 Task: Create a due date automation trigger when advanced on, 2 hours after a card is due add basic without the yellow label.
Action: Mouse moved to (967, 288)
Screenshot: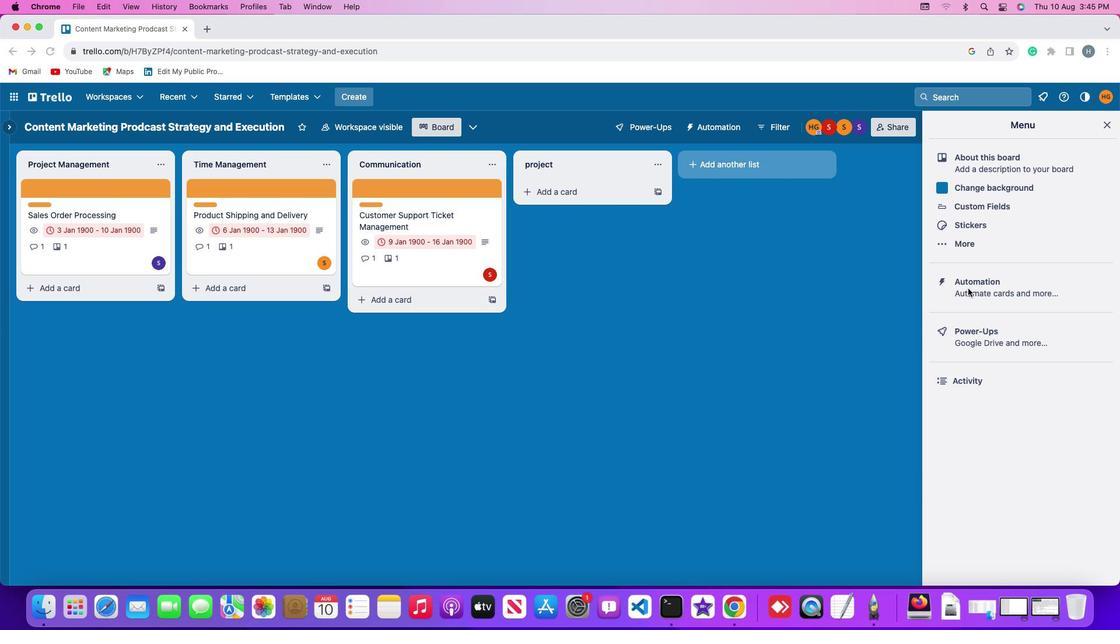 
Action: Mouse pressed left at (967, 288)
Screenshot: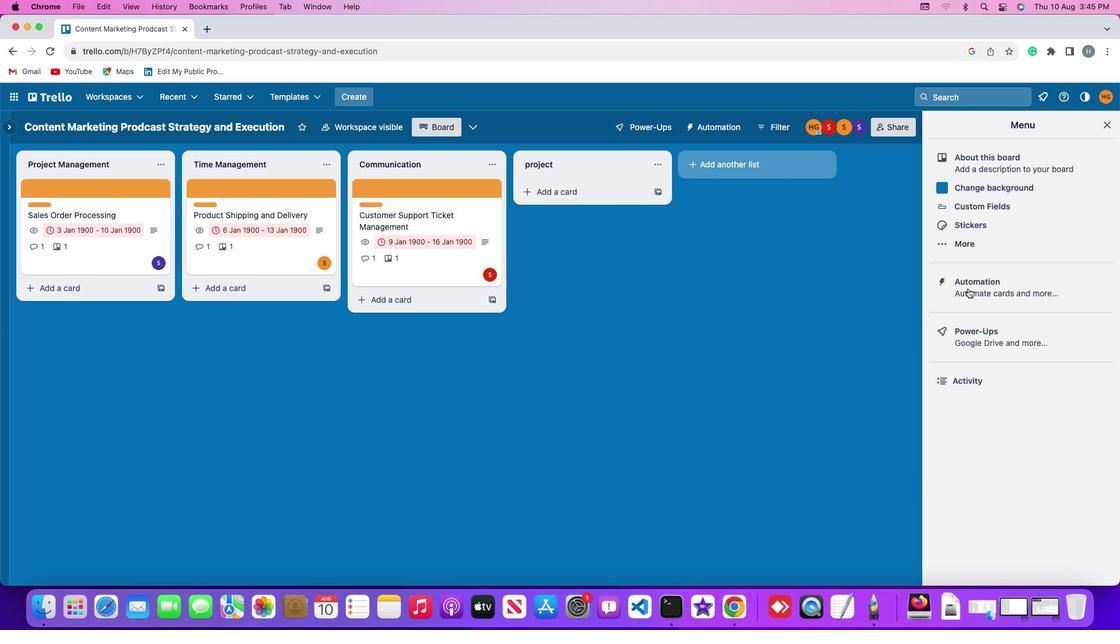 
Action: Mouse pressed left at (967, 288)
Screenshot: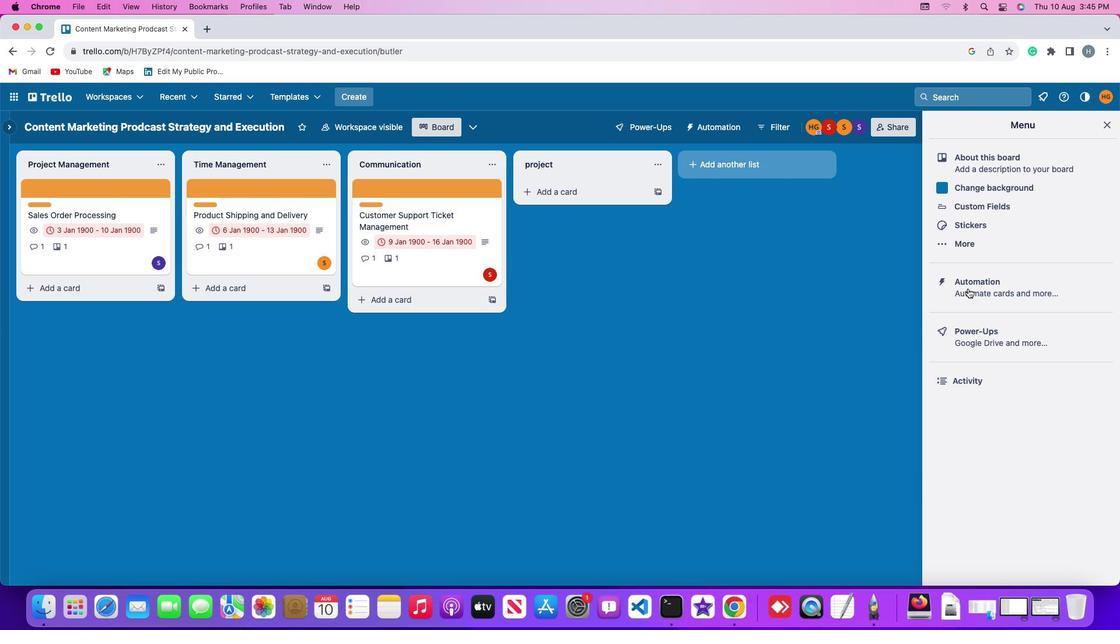 
Action: Mouse moved to (75, 275)
Screenshot: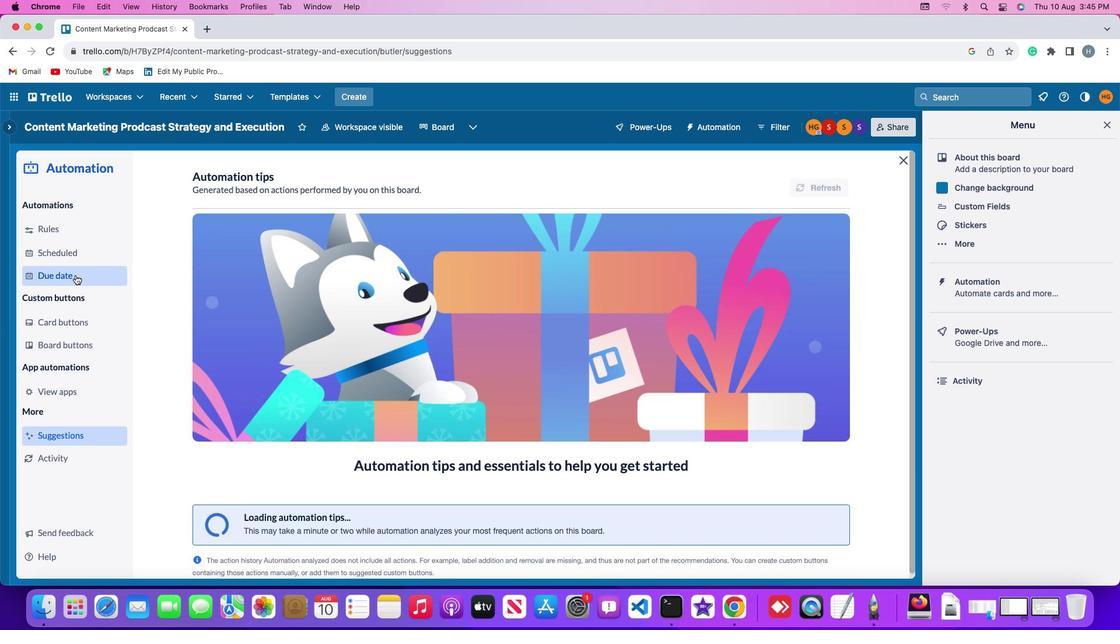 
Action: Mouse pressed left at (75, 275)
Screenshot: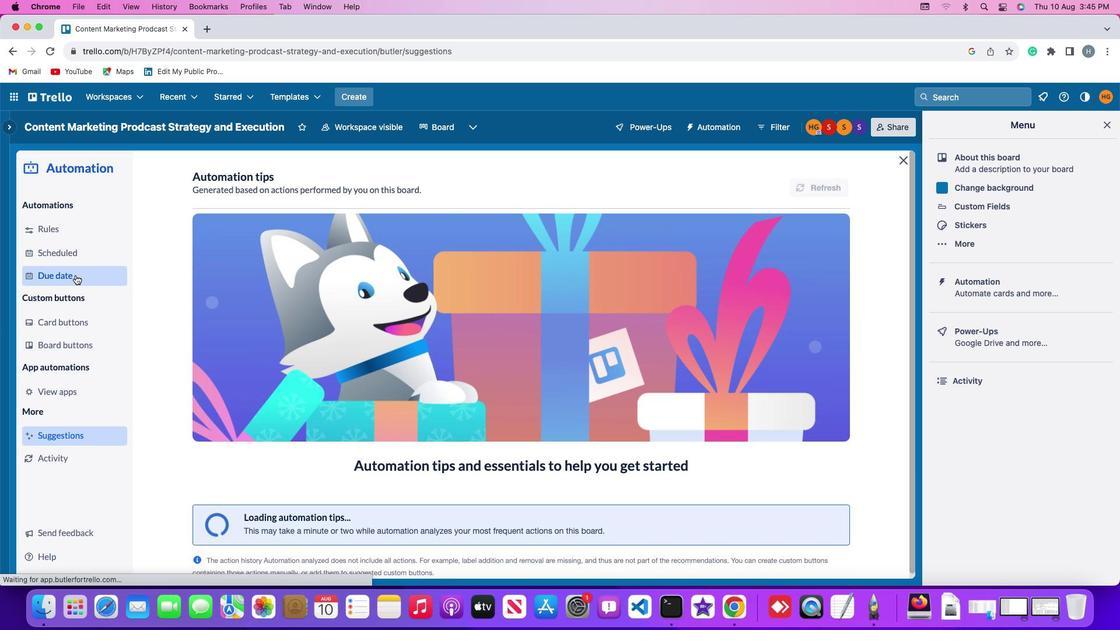 
Action: Mouse moved to (778, 179)
Screenshot: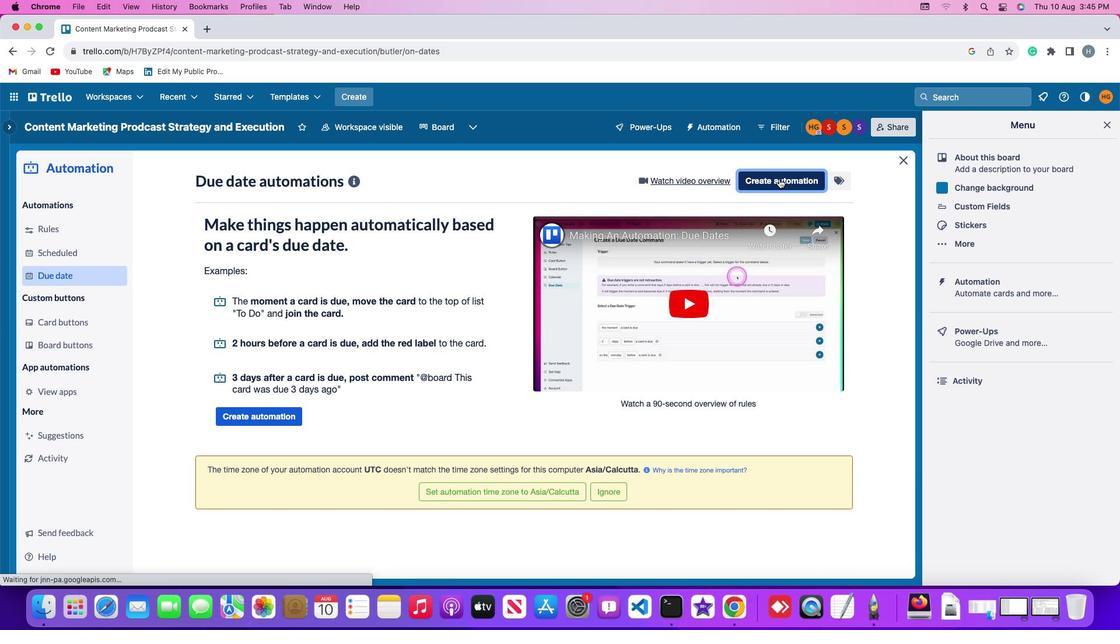 
Action: Mouse pressed left at (778, 179)
Screenshot: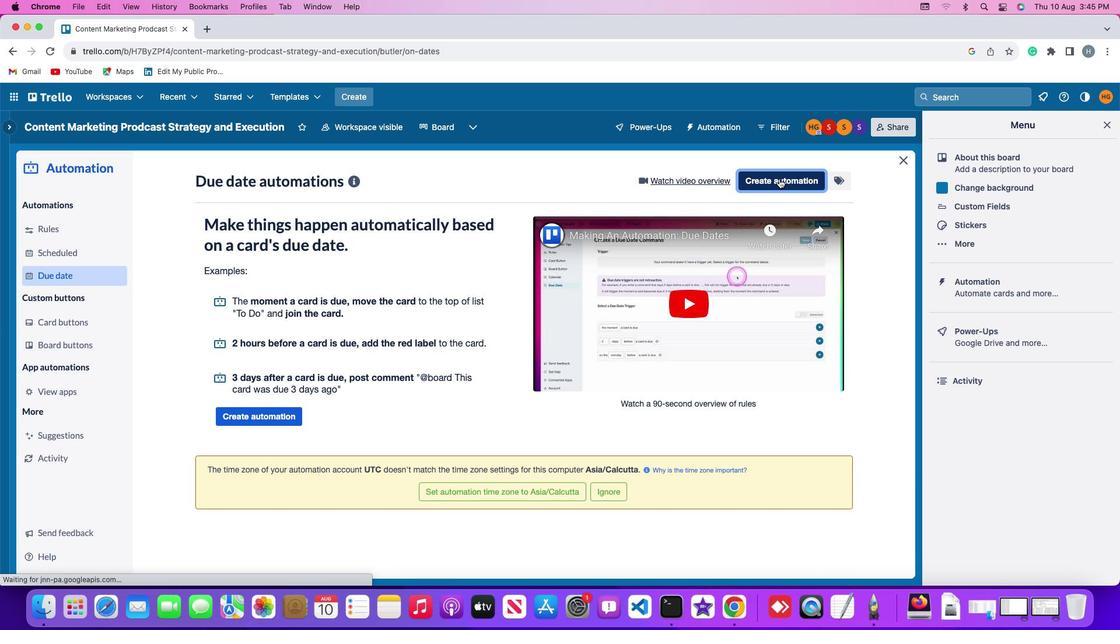 
Action: Mouse moved to (267, 291)
Screenshot: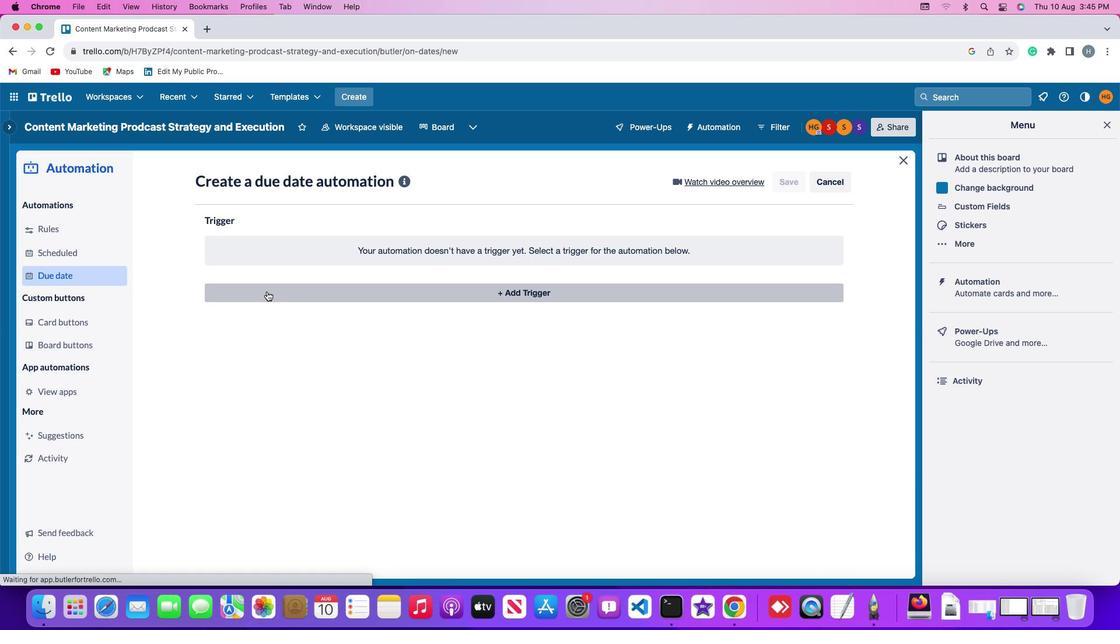 
Action: Mouse pressed left at (267, 291)
Screenshot: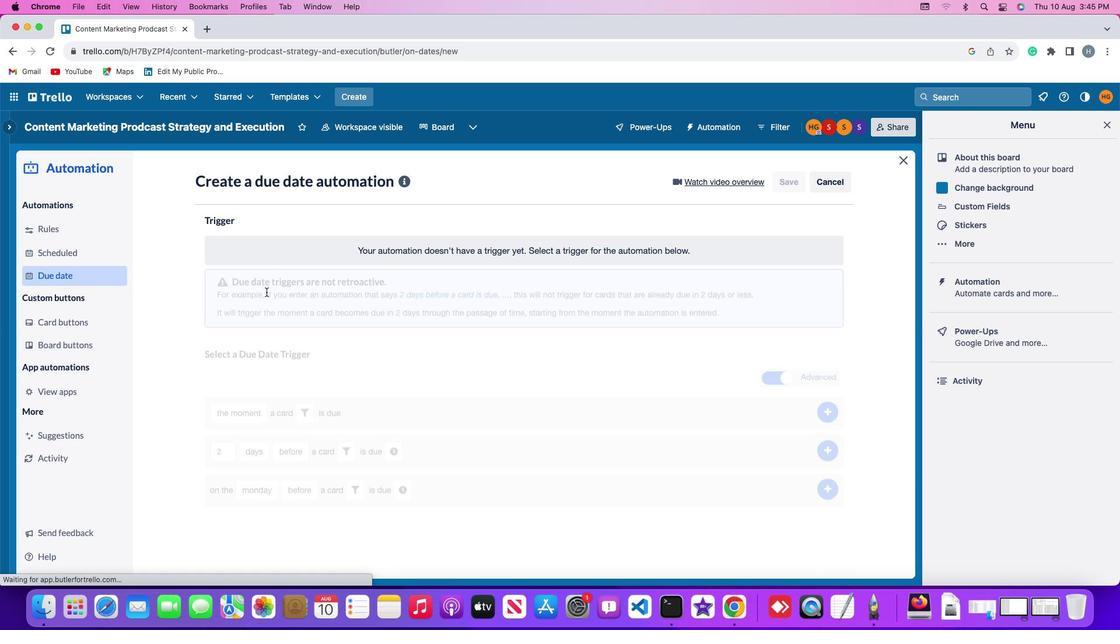 
Action: Mouse moved to (229, 470)
Screenshot: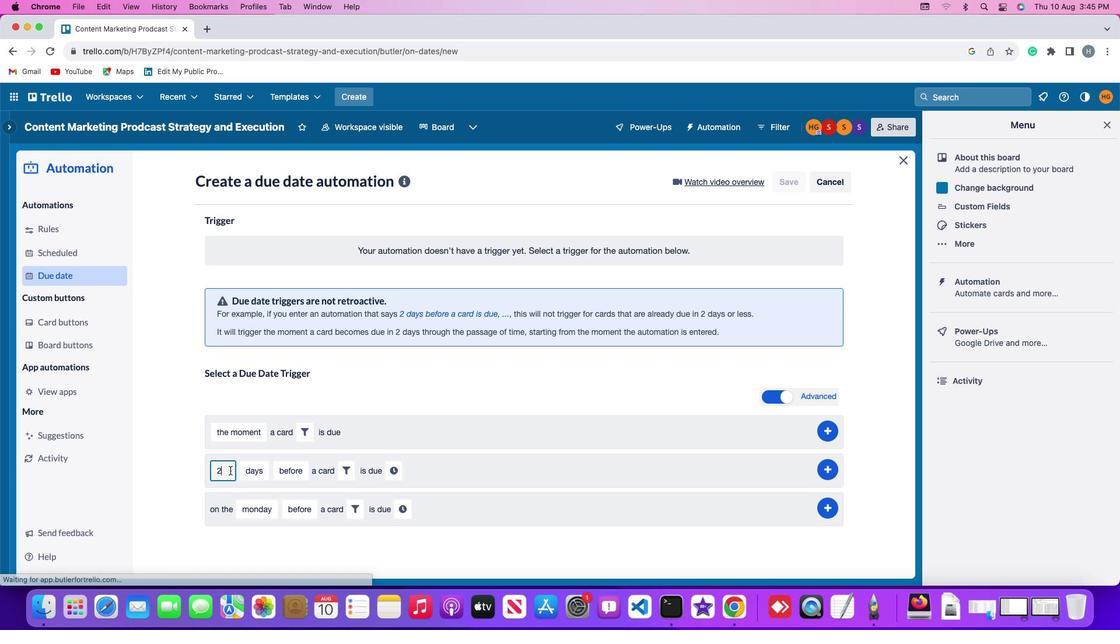 
Action: Mouse pressed left at (229, 470)
Screenshot: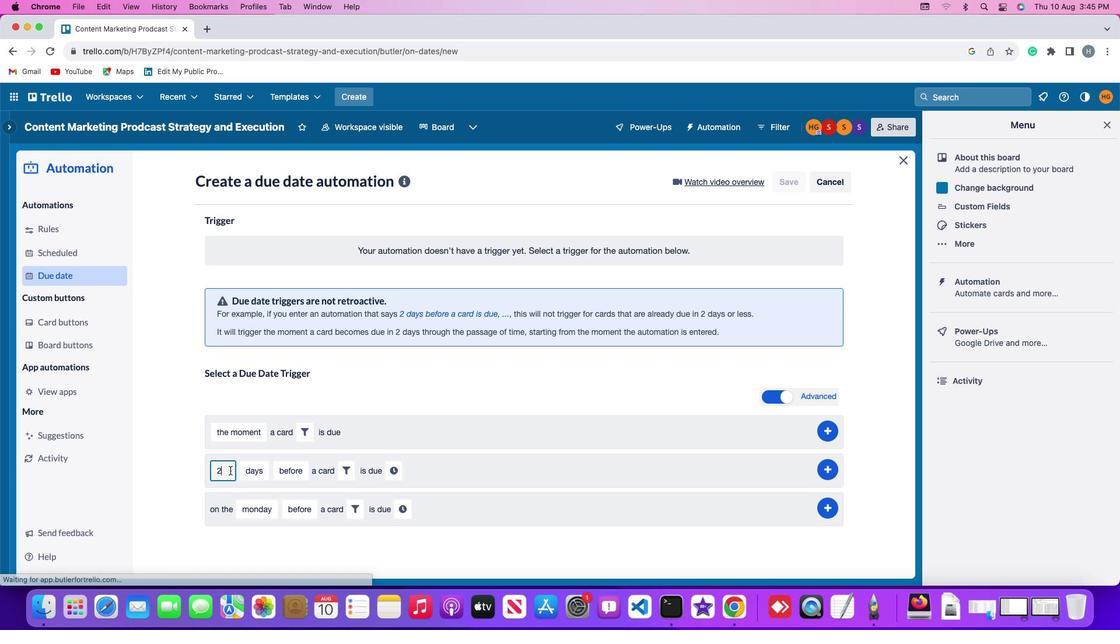 
Action: Mouse moved to (229, 470)
Screenshot: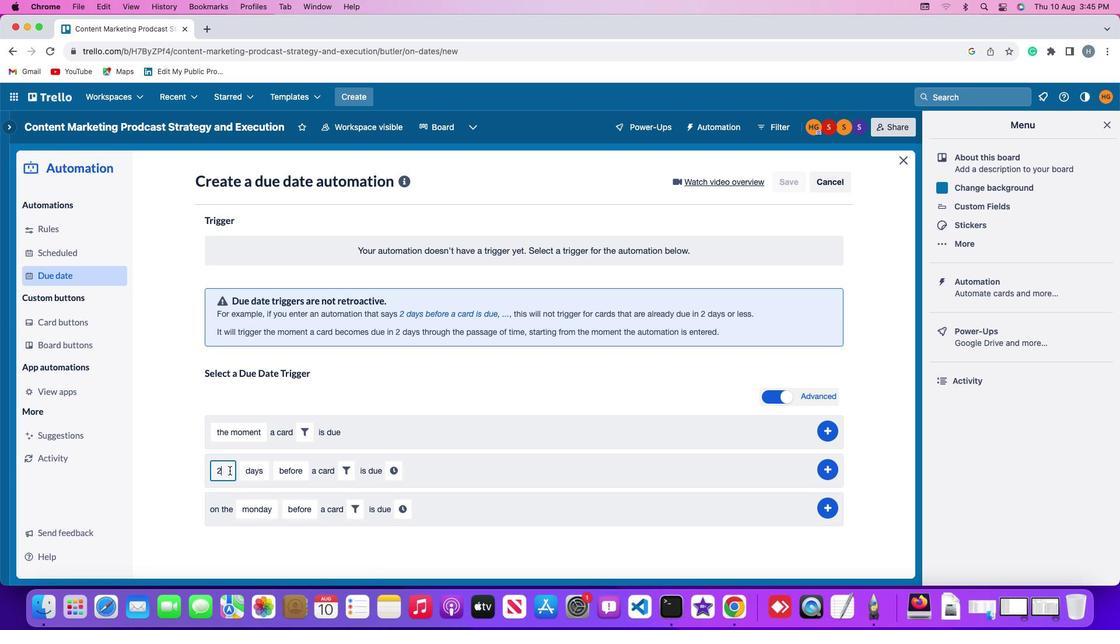 
Action: Key pressed Key.backspace
Screenshot: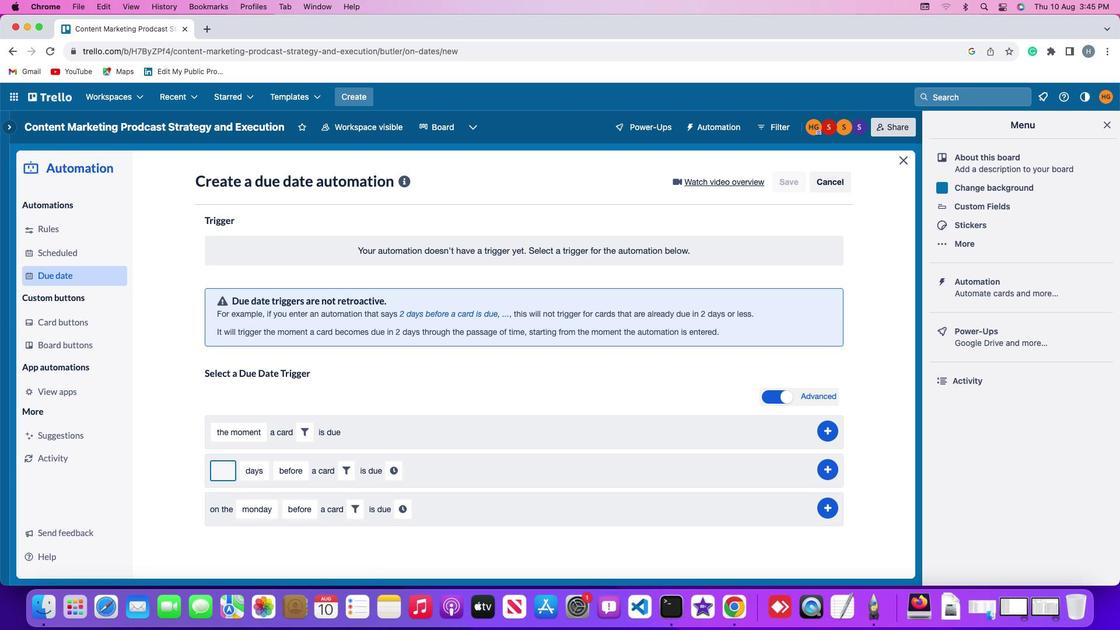 
Action: Mouse moved to (230, 470)
Screenshot: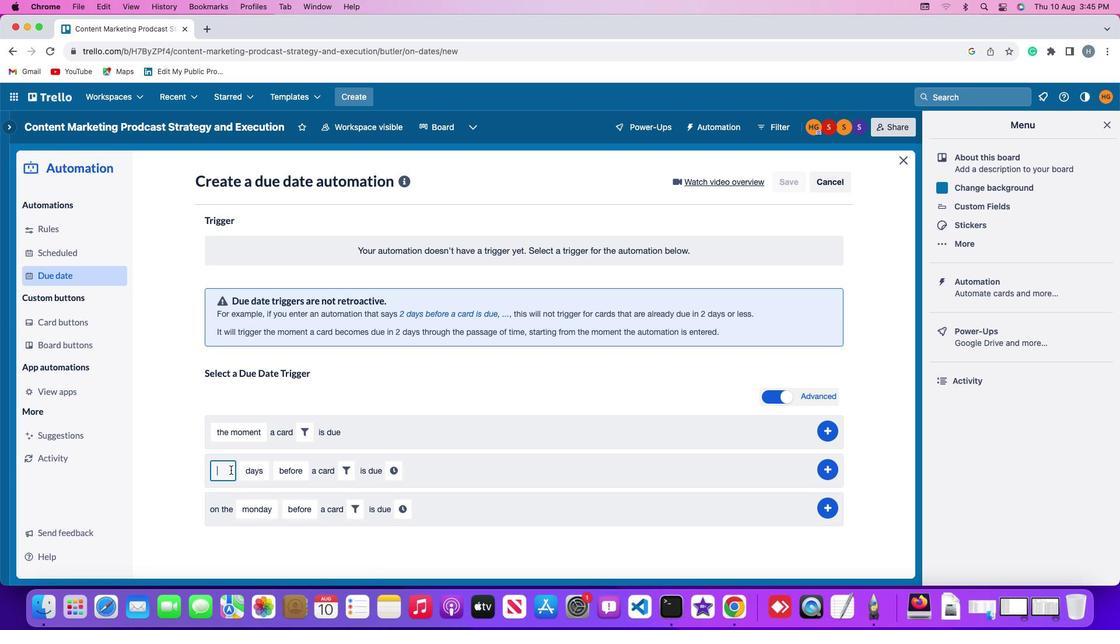 
Action: Key pressed '2'
Screenshot: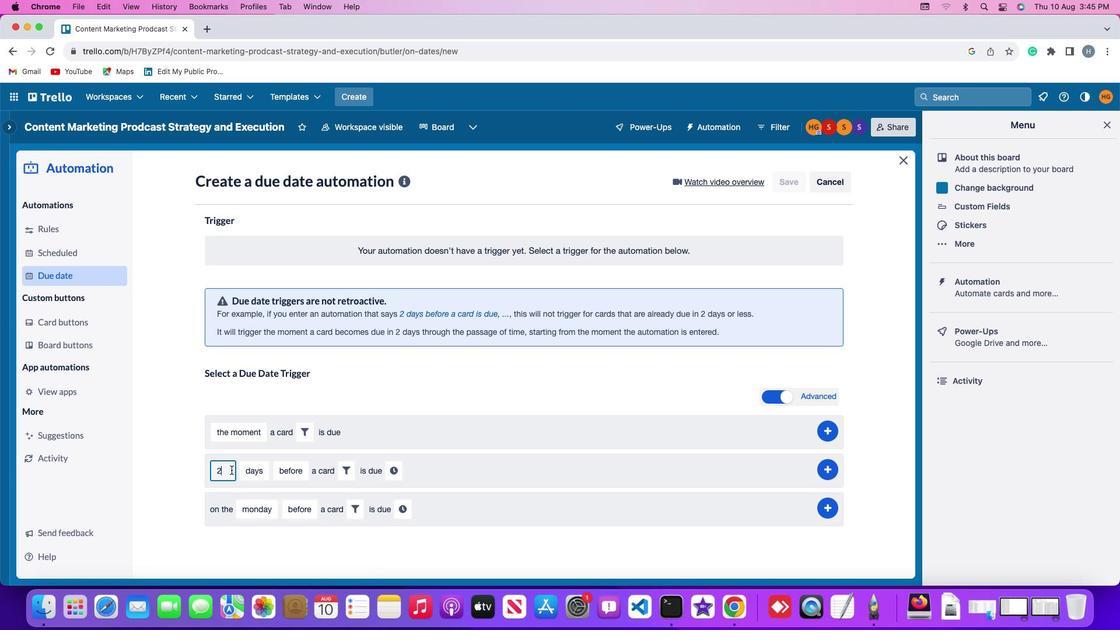 
Action: Mouse moved to (253, 470)
Screenshot: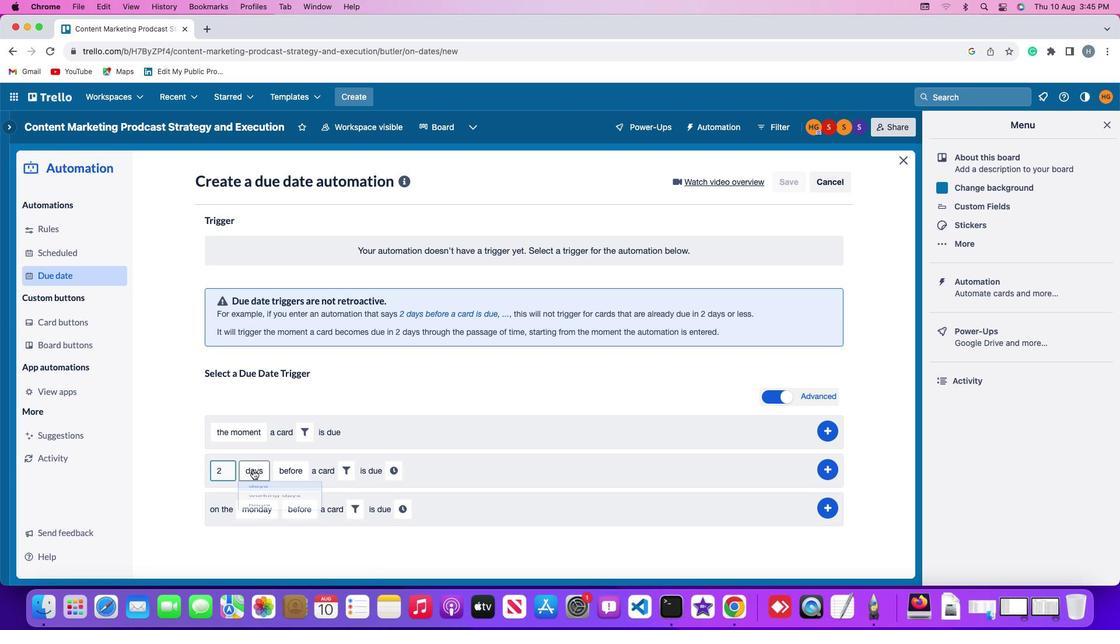
Action: Mouse pressed left at (253, 470)
Screenshot: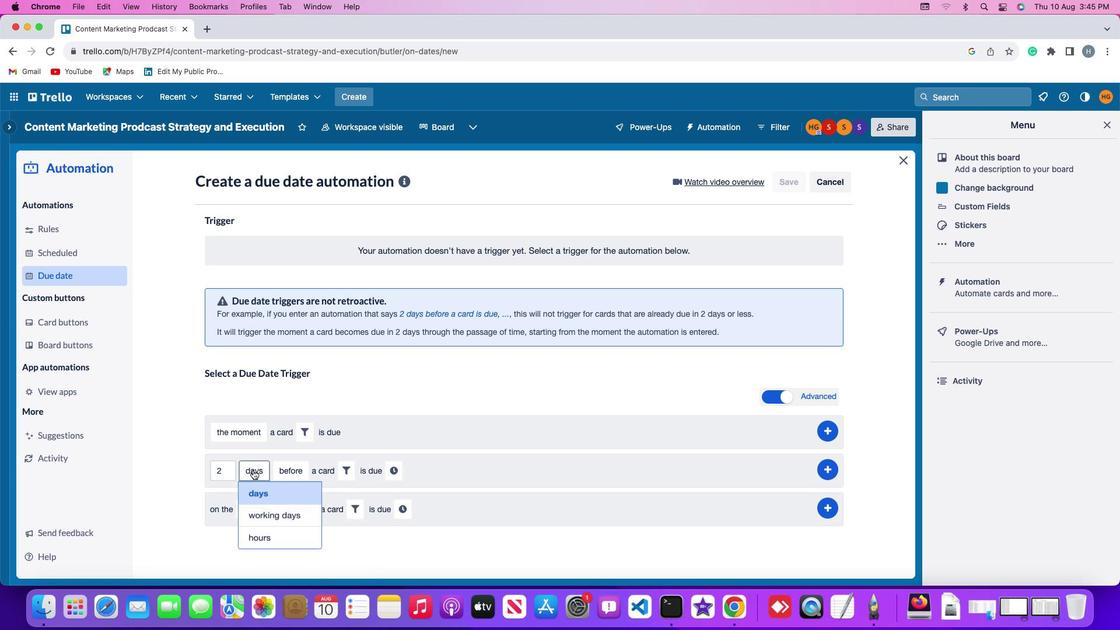 
Action: Mouse moved to (259, 533)
Screenshot: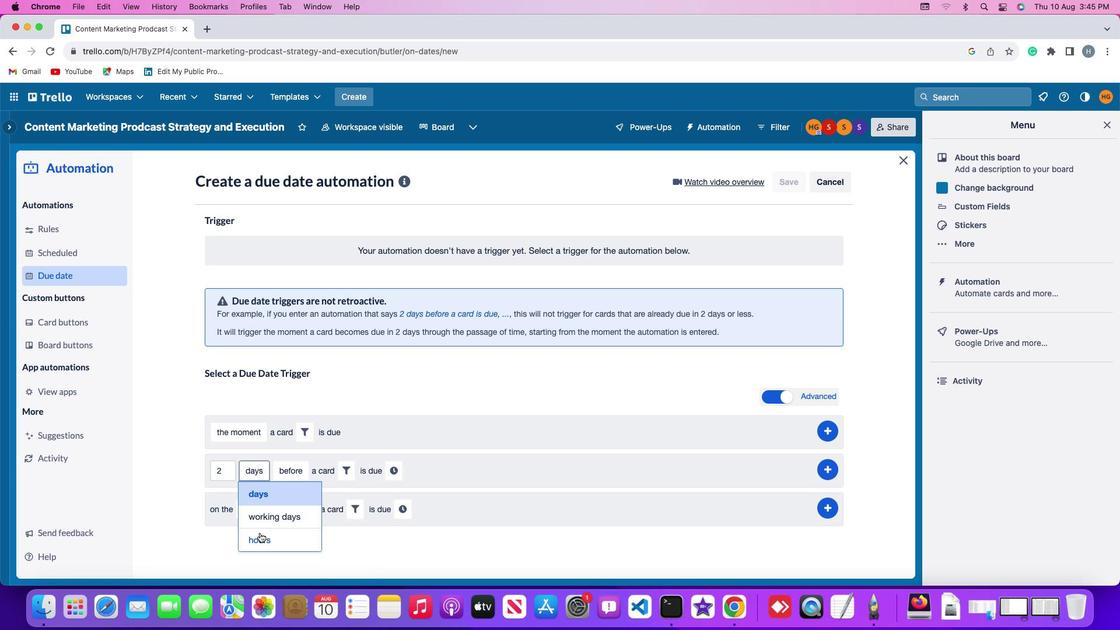 
Action: Mouse pressed left at (259, 533)
Screenshot: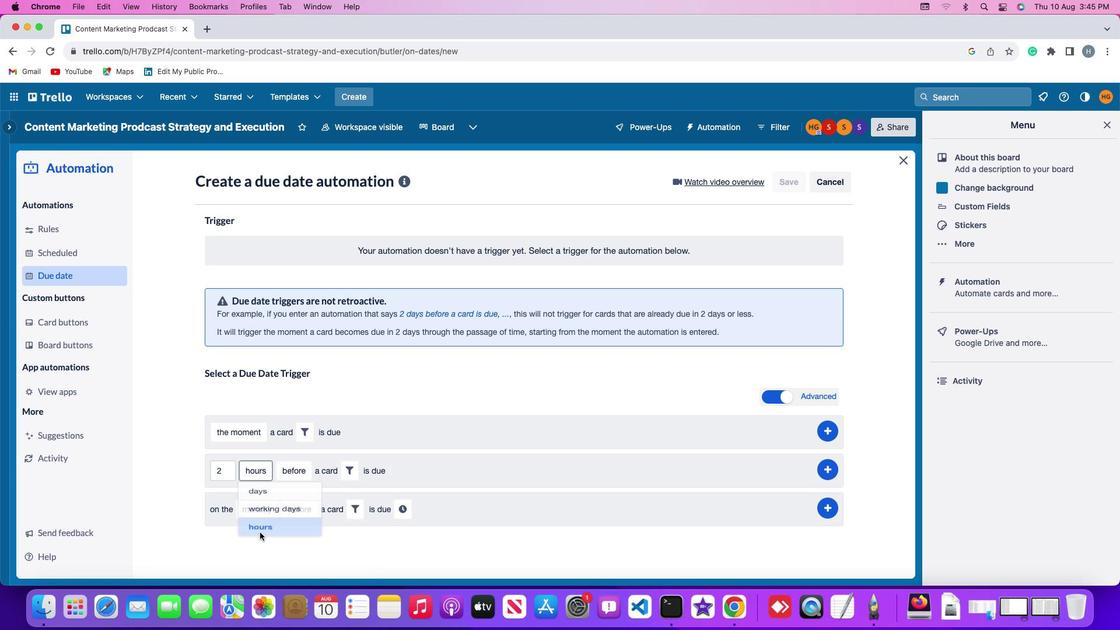 
Action: Mouse moved to (293, 464)
Screenshot: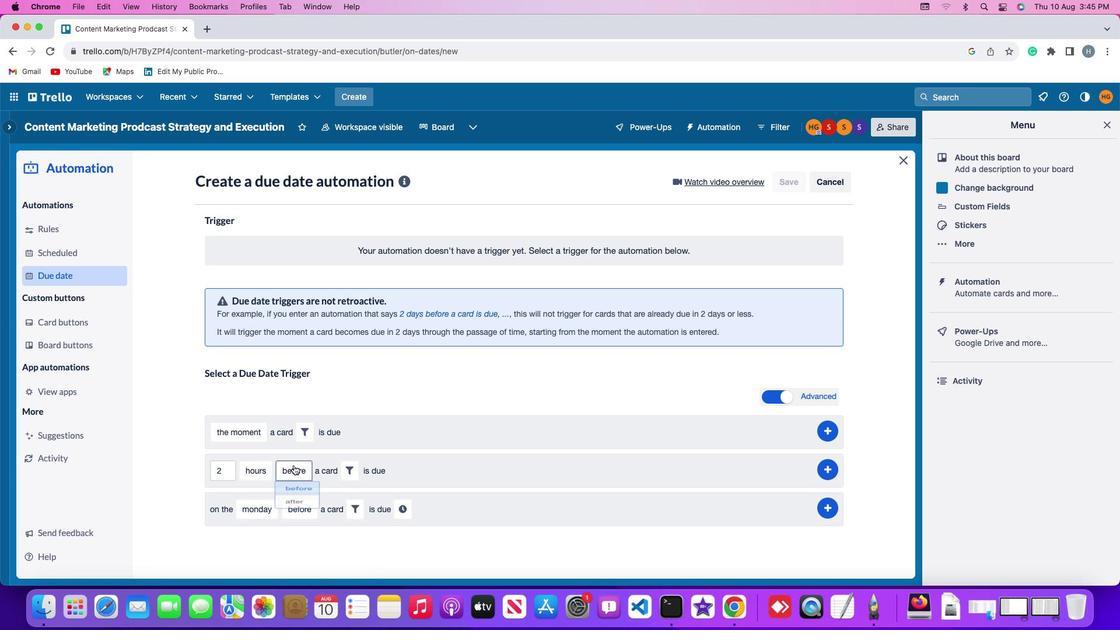 
Action: Mouse pressed left at (293, 464)
Screenshot: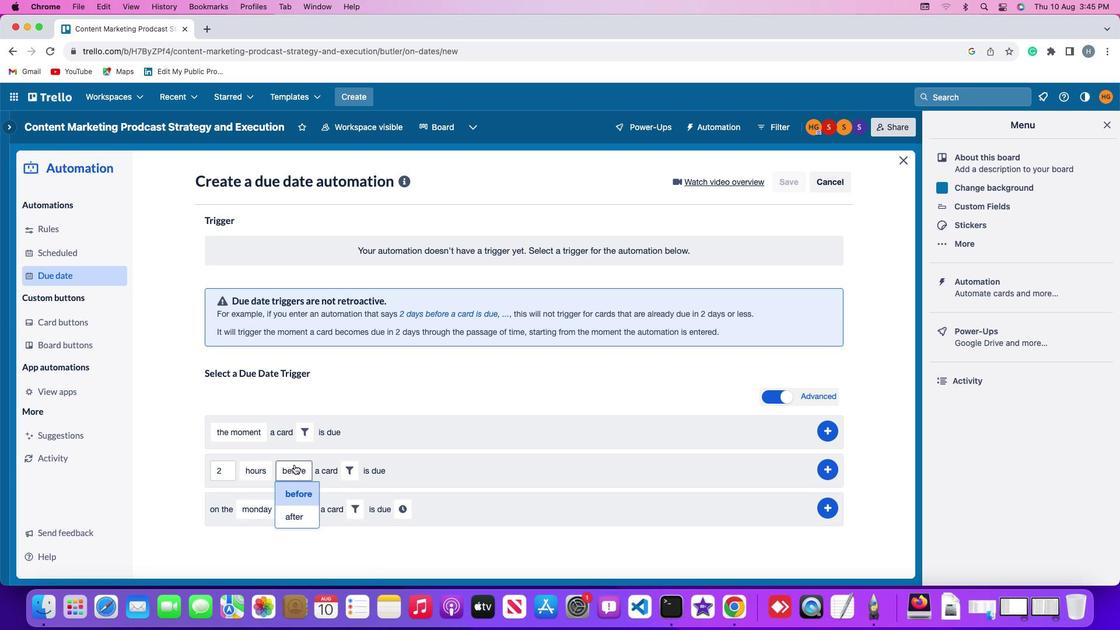 
Action: Mouse moved to (290, 509)
Screenshot: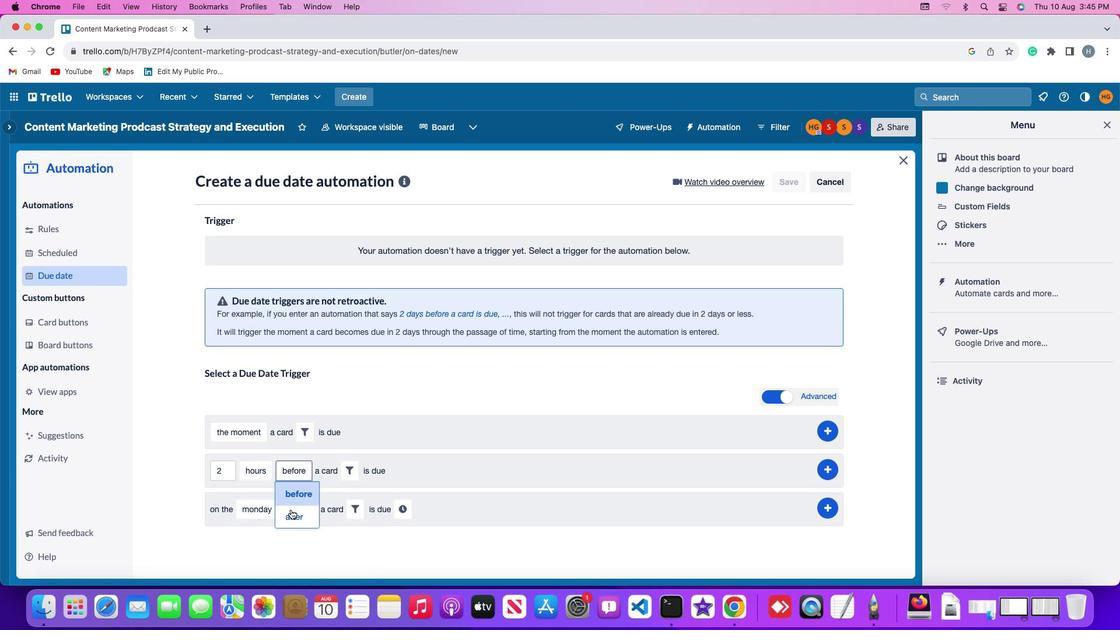 
Action: Mouse pressed left at (290, 509)
Screenshot: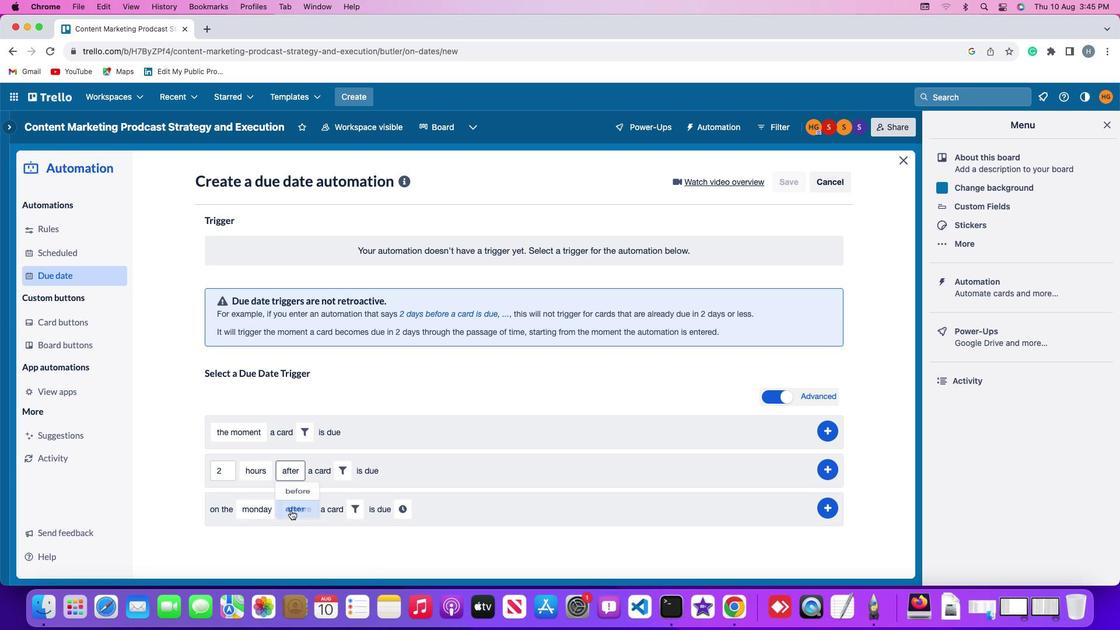
Action: Mouse moved to (343, 474)
Screenshot: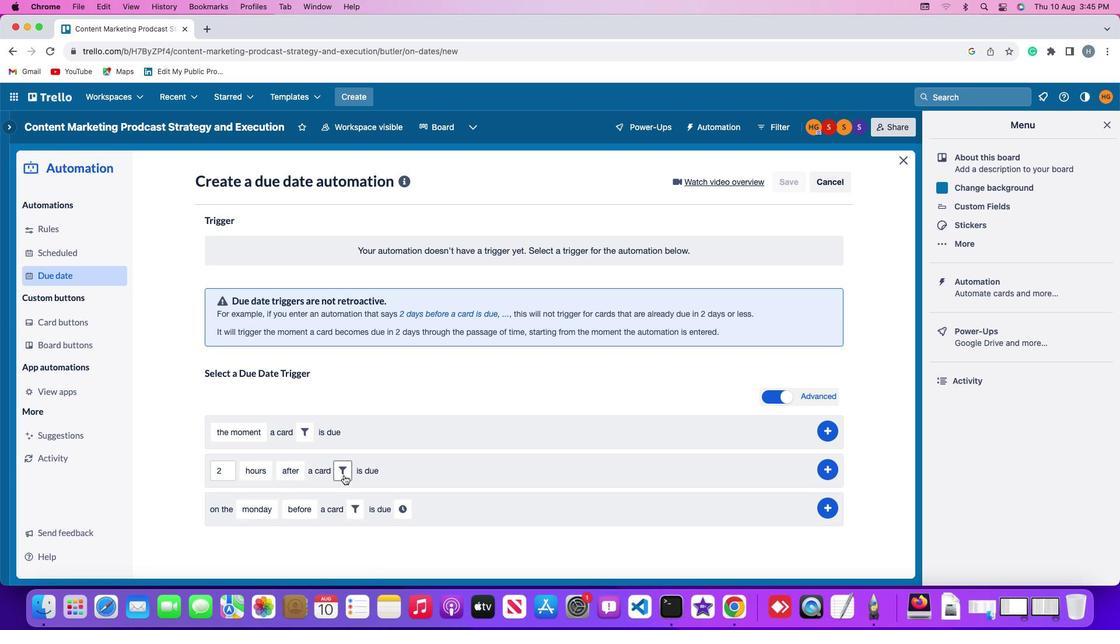 
Action: Mouse pressed left at (343, 474)
Screenshot: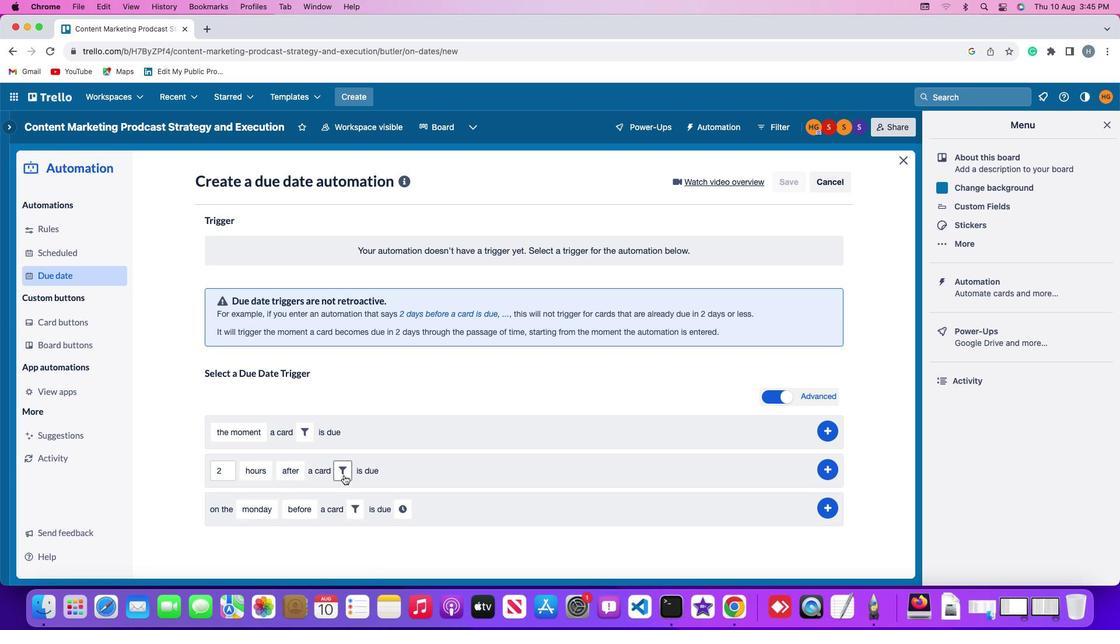 
Action: Mouse moved to (287, 554)
Screenshot: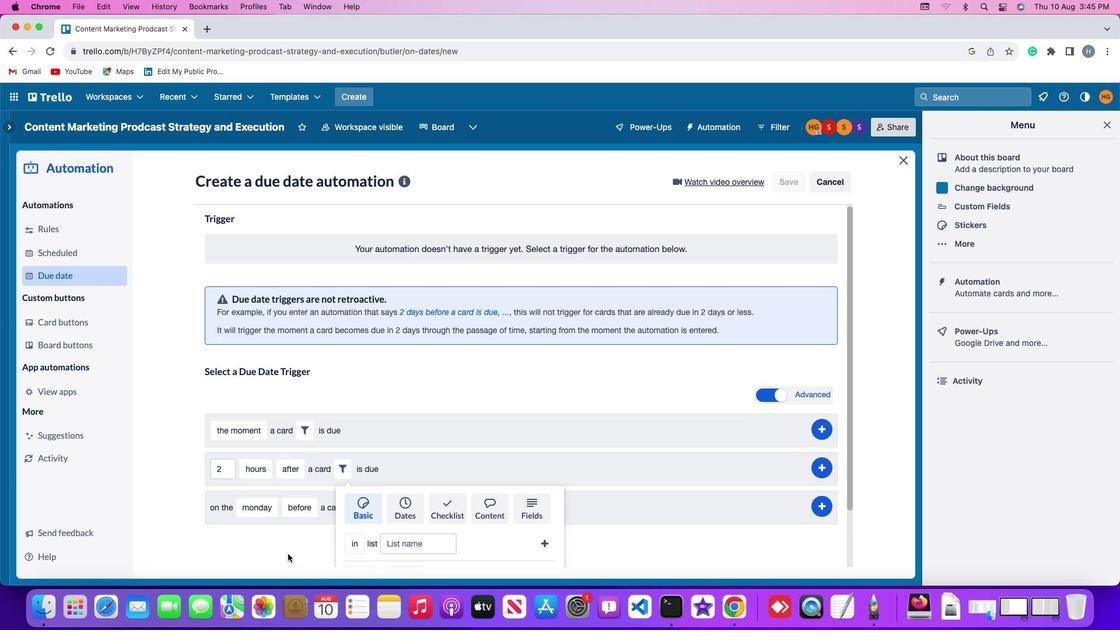 
Action: Mouse scrolled (287, 554) with delta (0, 0)
Screenshot: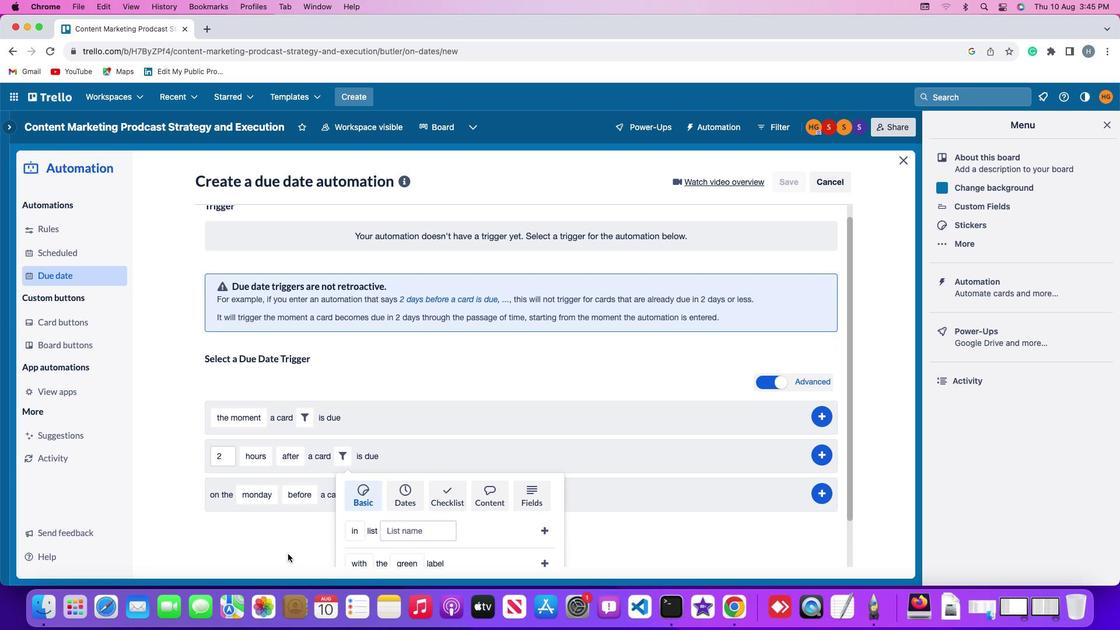 
Action: Mouse moved to (287, 553)
Screenshot: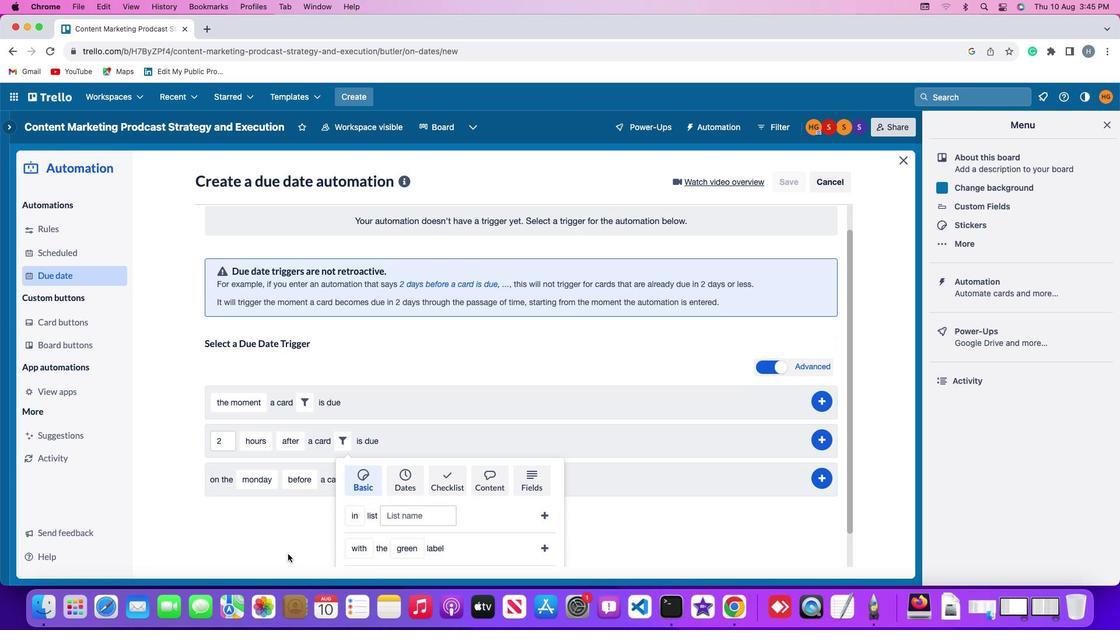 
Action: Mouse scrolled (287, 553) with delta (0, 0)
Screenshot: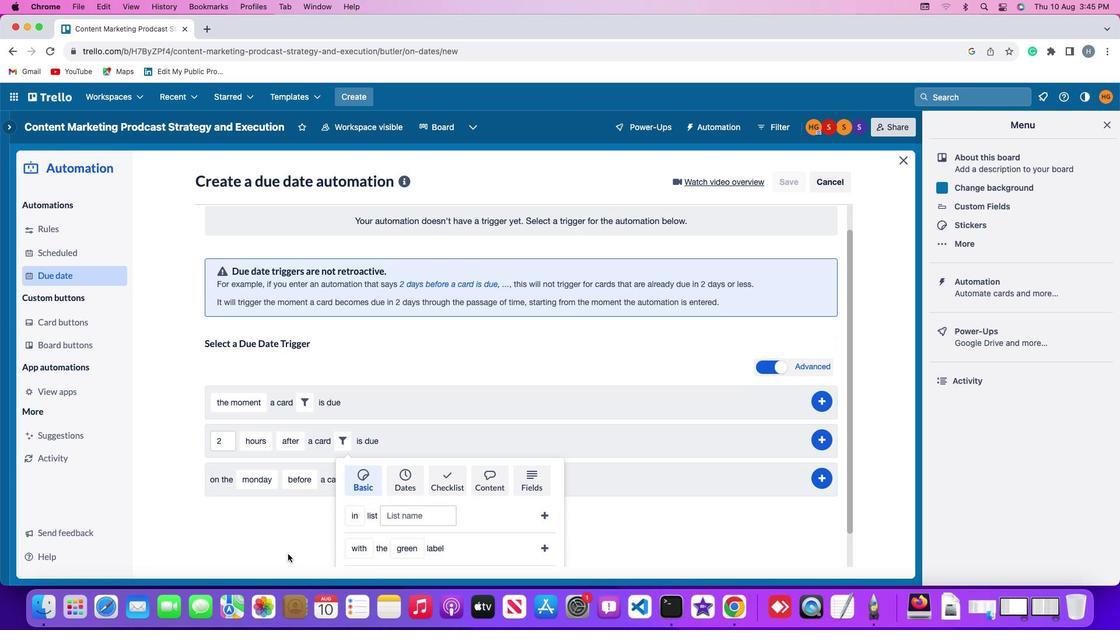 
Action: Mouse scrolled (287, 553) with delta (0, -1)
Screenshot: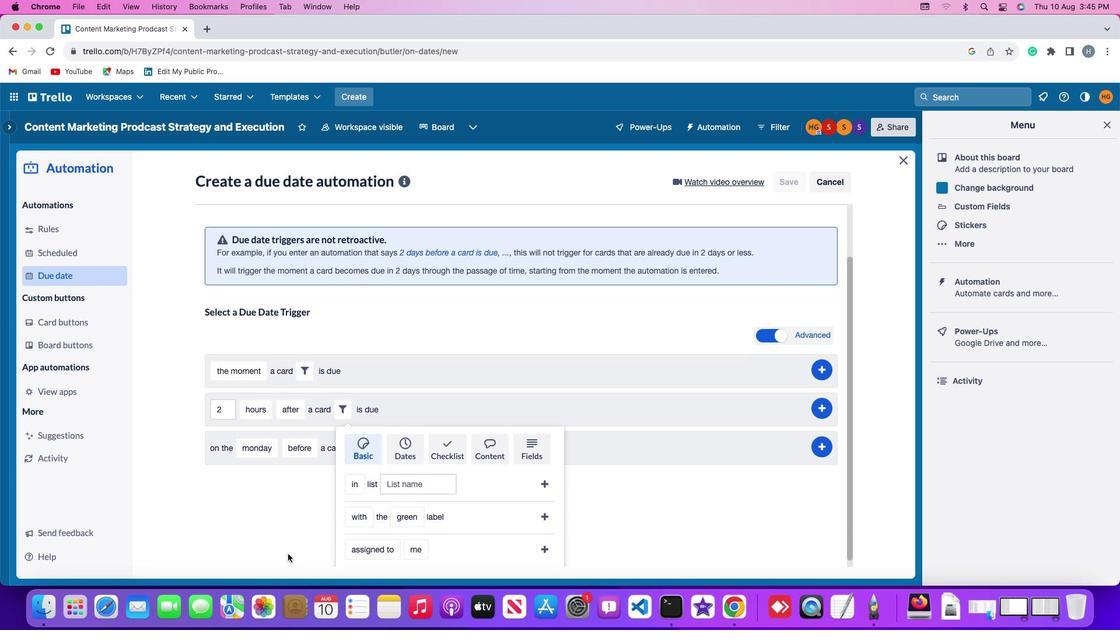 
Action: Mouse moved to (349, 519)
Screenshot: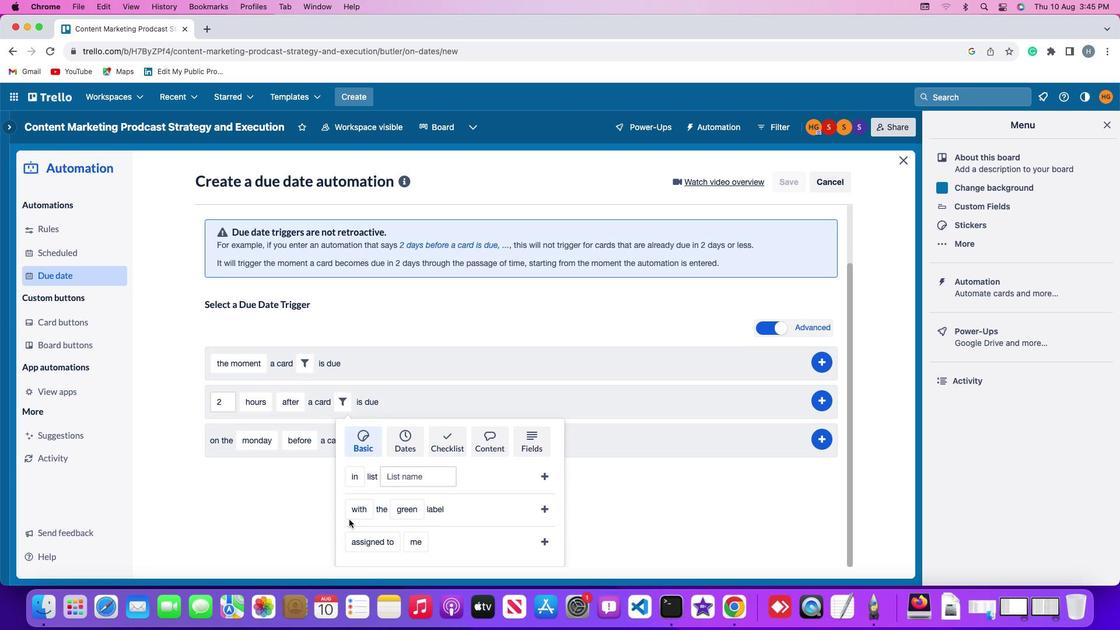 
Action: Mouse pressed left at (349, 519)
Screenshot: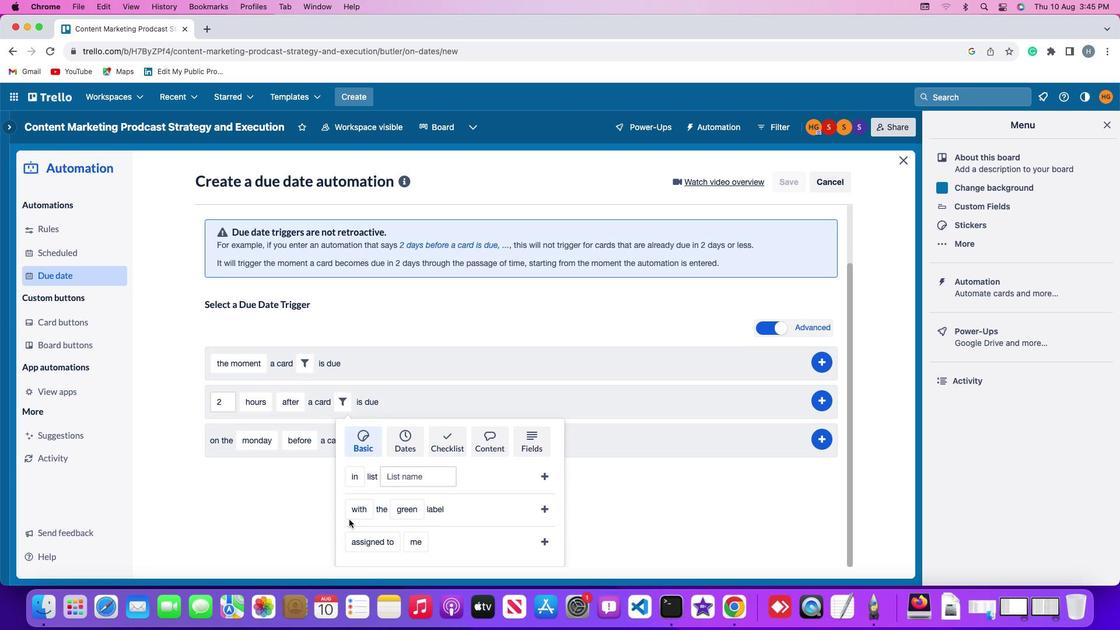 
Action: Mouse moved to (359, 508)
Screenshot: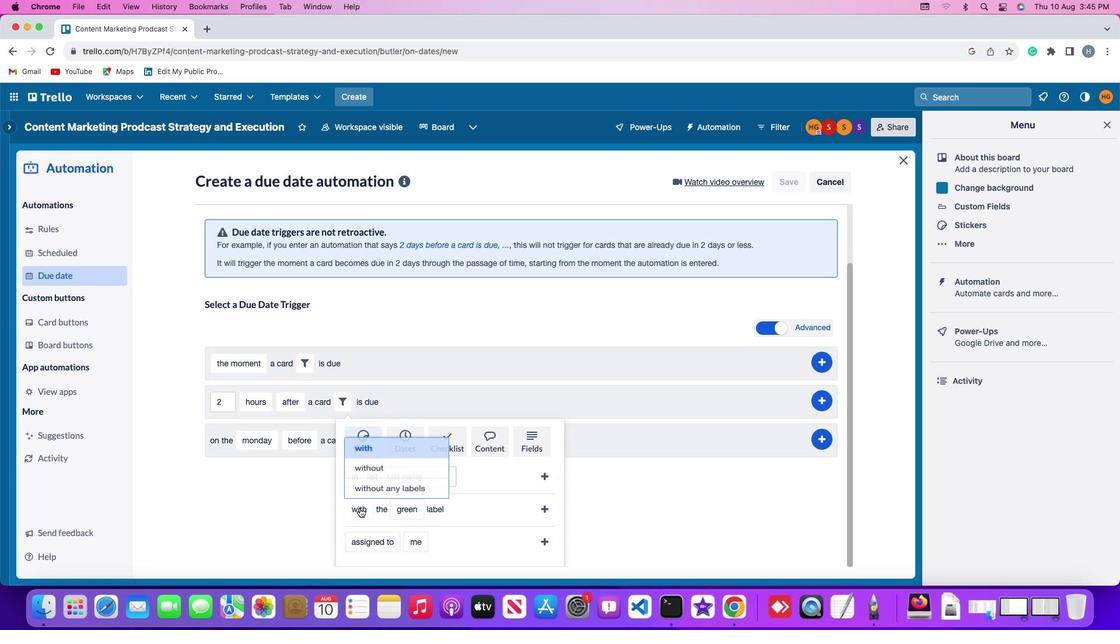 
Action: Mouse pressed left at (359, 508)
Screenshot: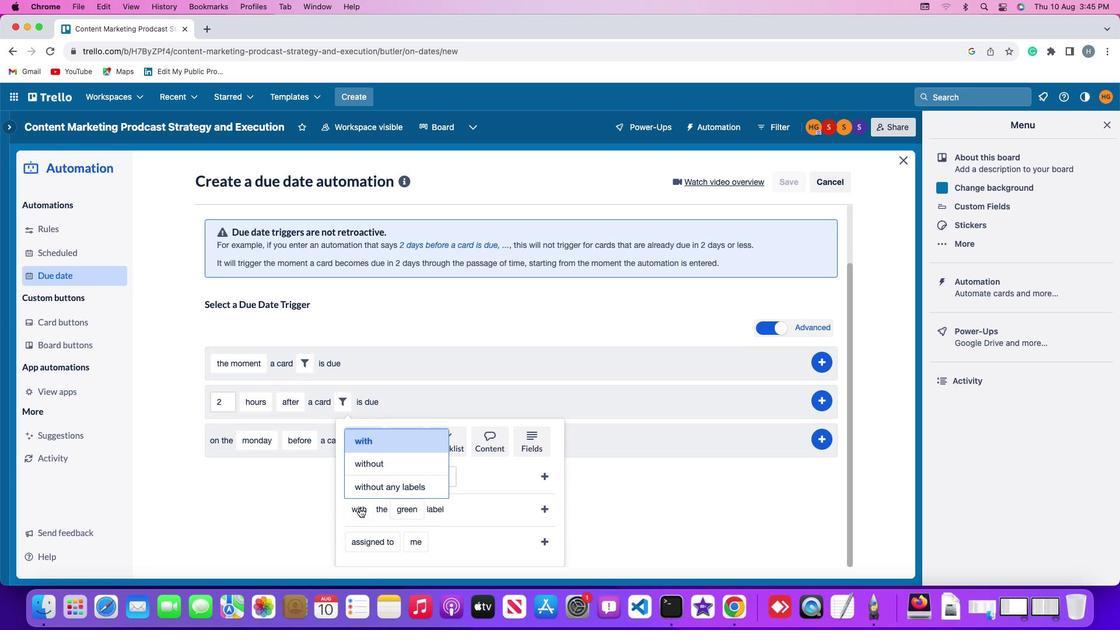 
Action: Mouse moved to (369, 467)
Screenshot: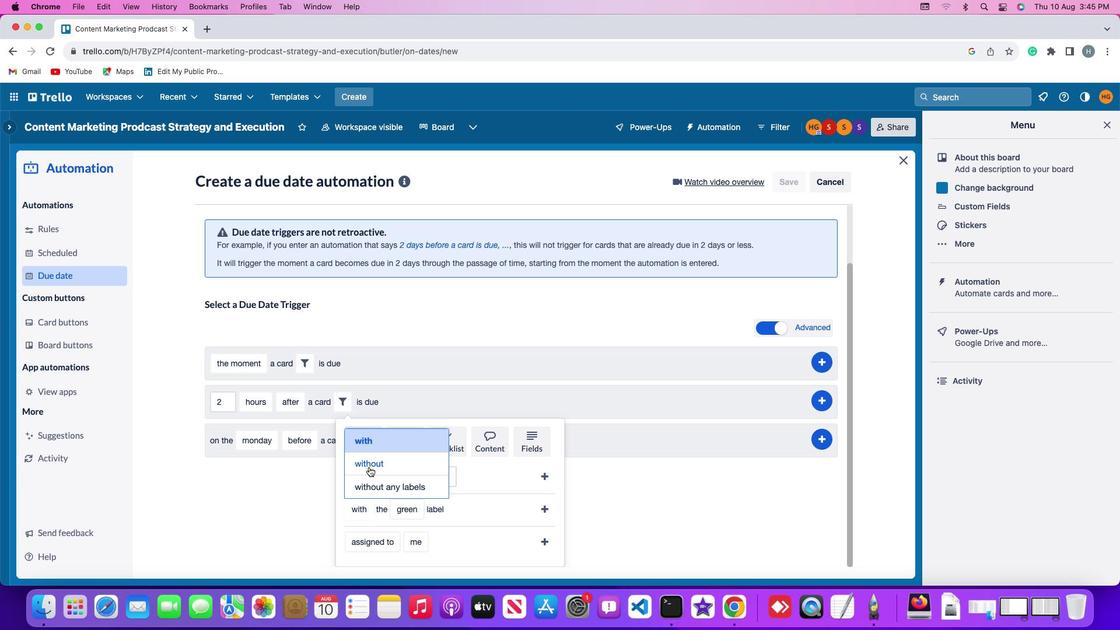 
Action: Mouse pressed left at (369, 467)
Screenshot: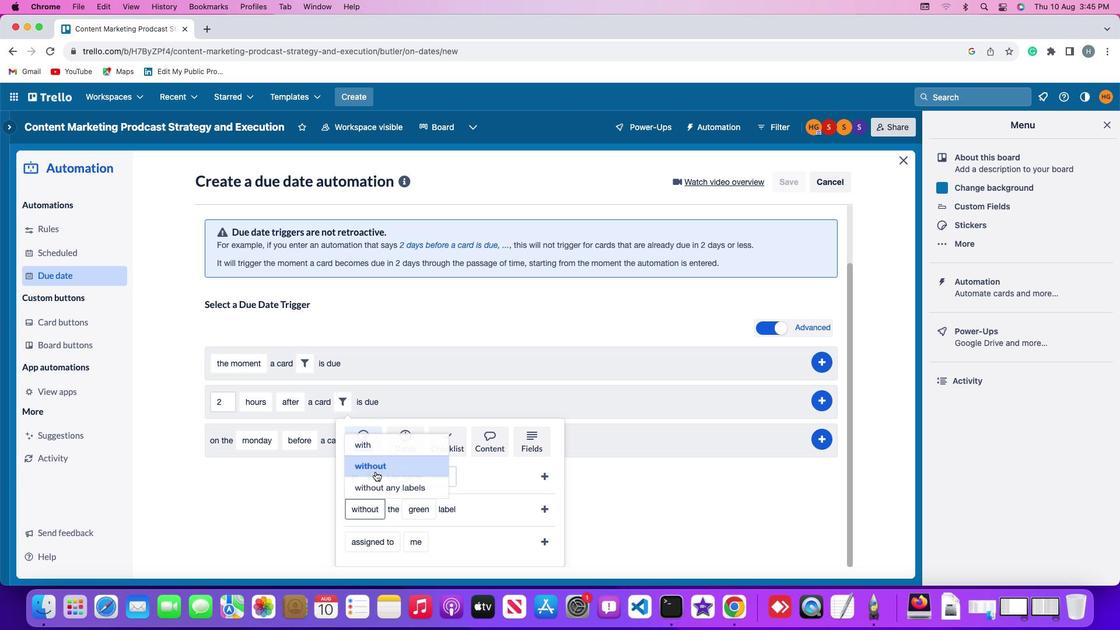 
Action: Mouse moved to (414, 514)
Screenshot: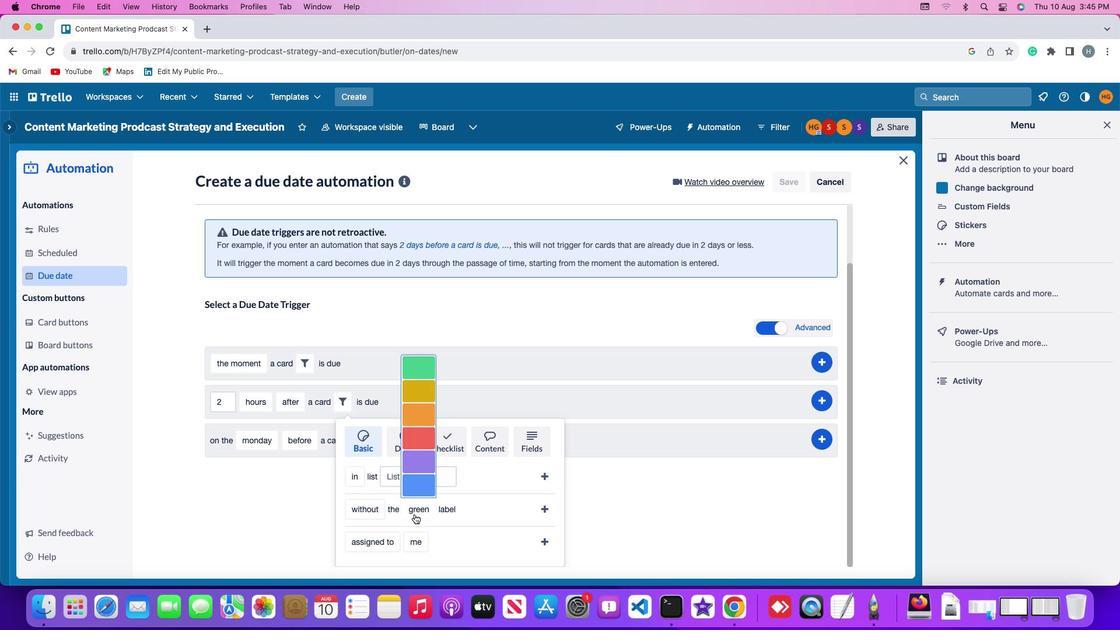 
Action: Mouse pressed left at (414, 514)
Screenshot: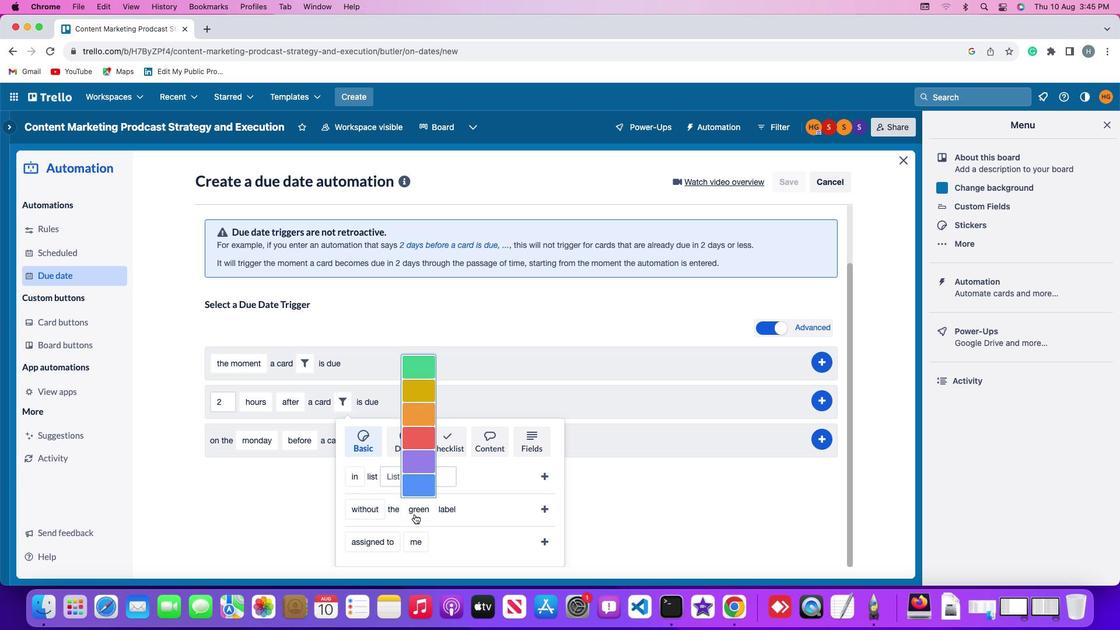 
Action: Mouse moved to (422, 395)
Screenshot: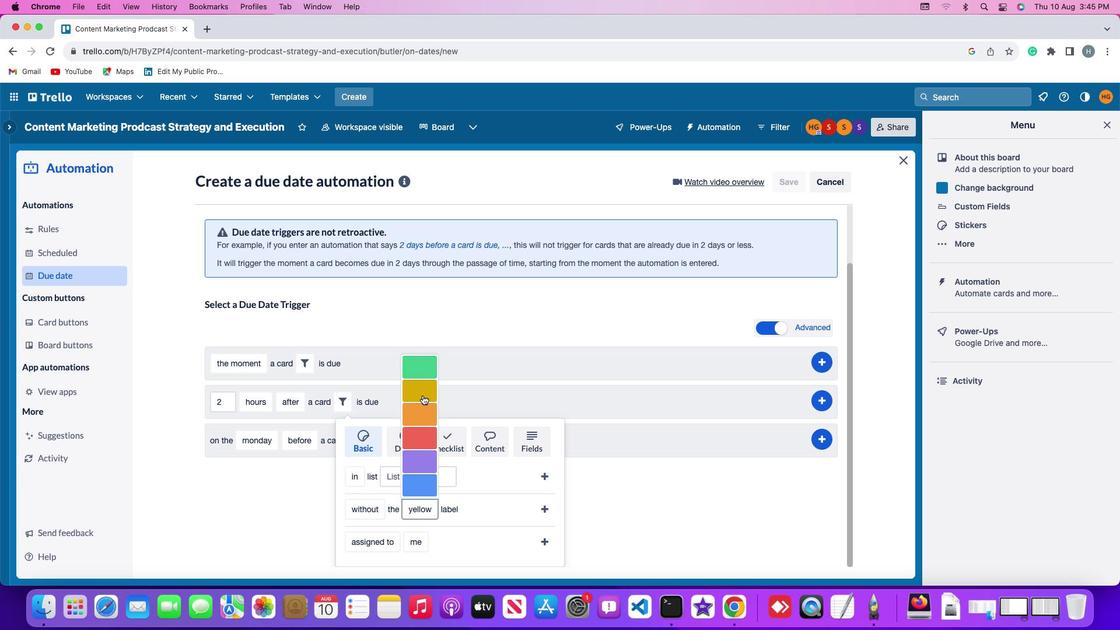 
Action: Mouse pressed left at (422, 395)
Screenshot: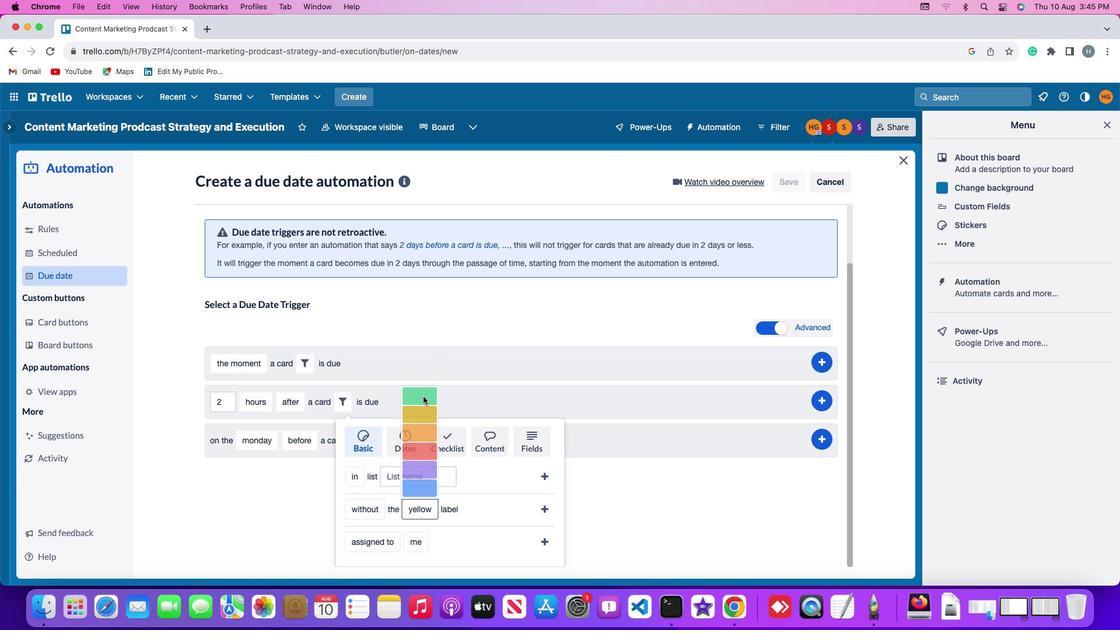 
Action: Mouse moved to (544, 504)
Screenshot: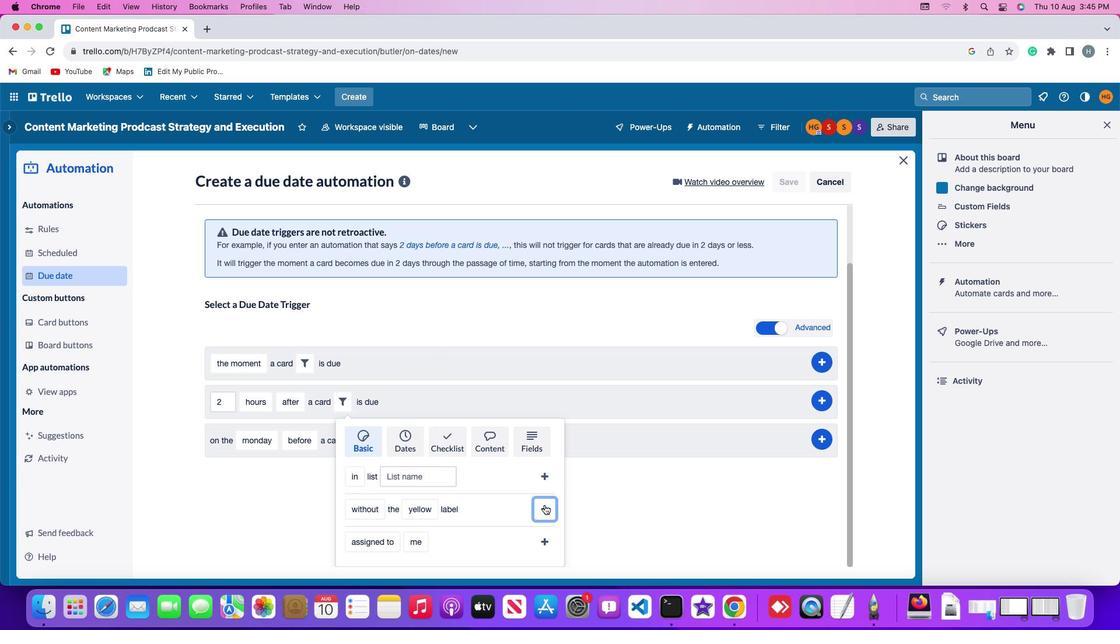 
Action: Mouse pressed left at (544, 504)
Screenshot: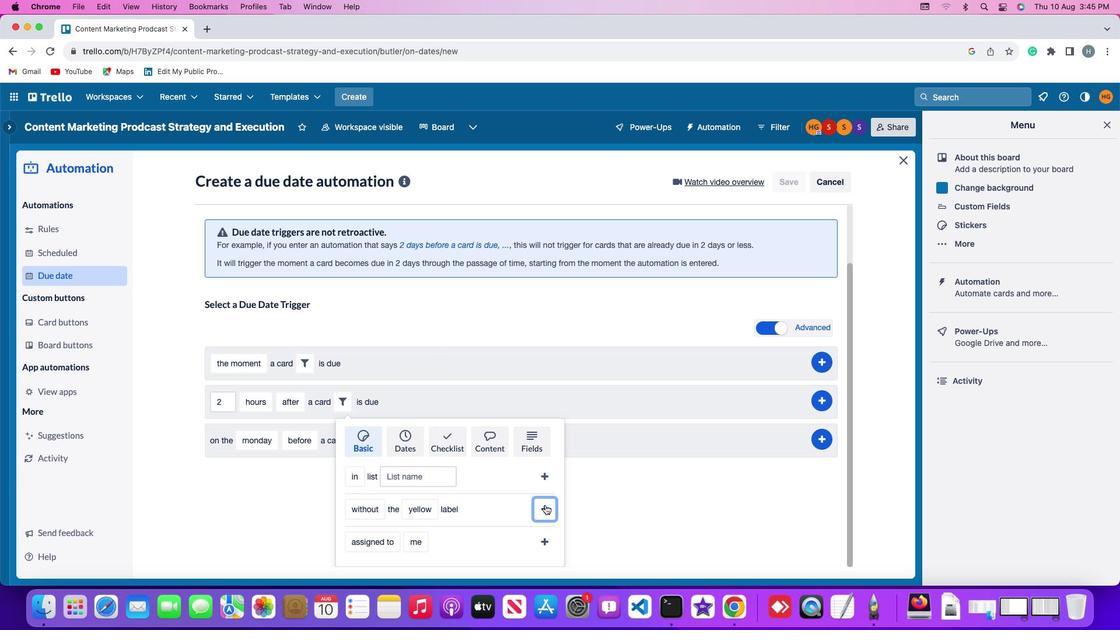 
Action: Mouse moved to (829, 465)
Screenshot: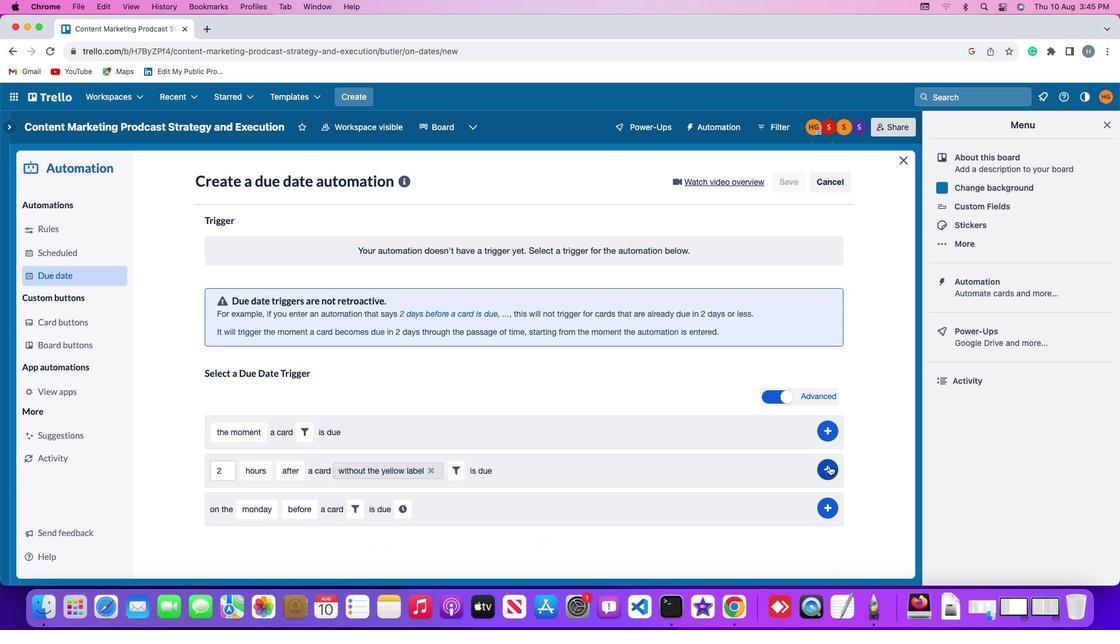 
Action: Mouse pressed left at (829, 465)
Screenshot: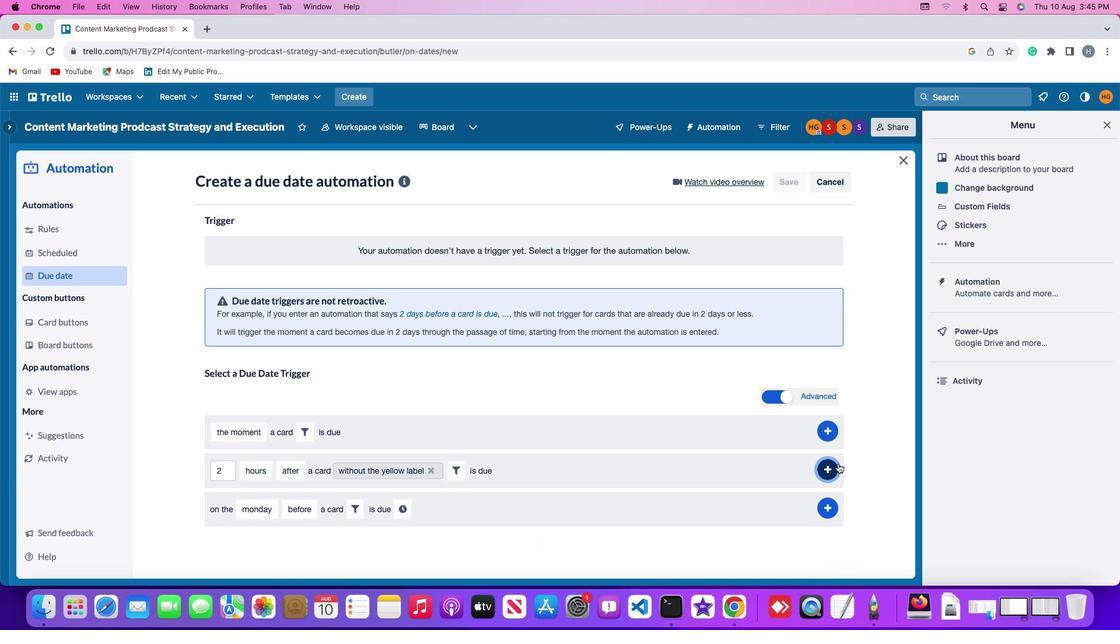 
Action: Mouse moved to (876, 362)
Screenshot: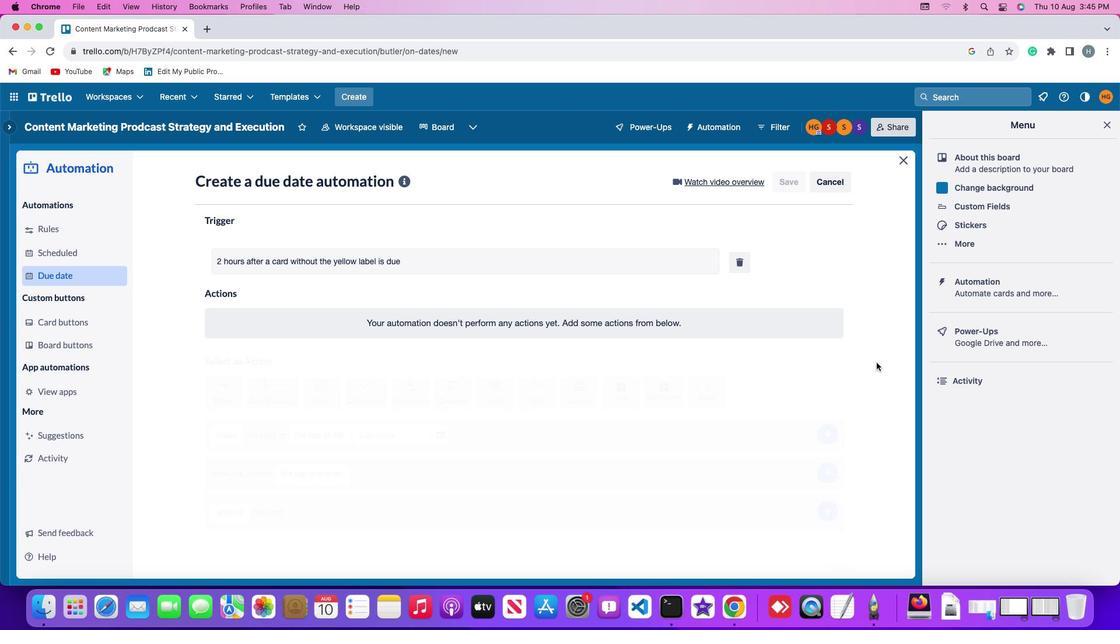 
